 Task: Create a rule from the Routing list, Task moved to a section -> Set Priority in the project AlphaFlow , set the section as Done clear the priority
Action: Mouse moved to (71, 264)
Screenshot: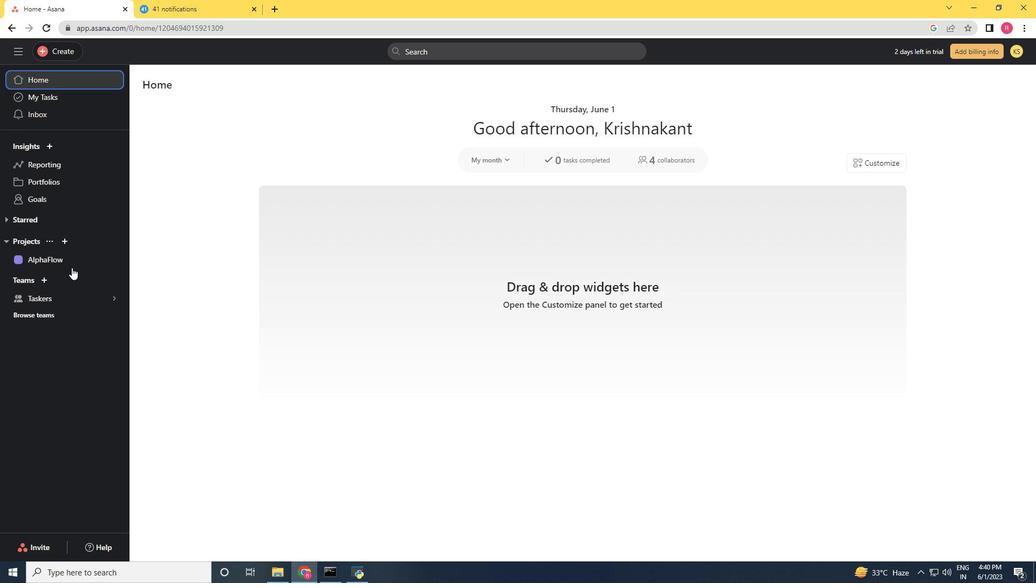 
Action: Mouse pressed left at (71, 264)
Screenshot: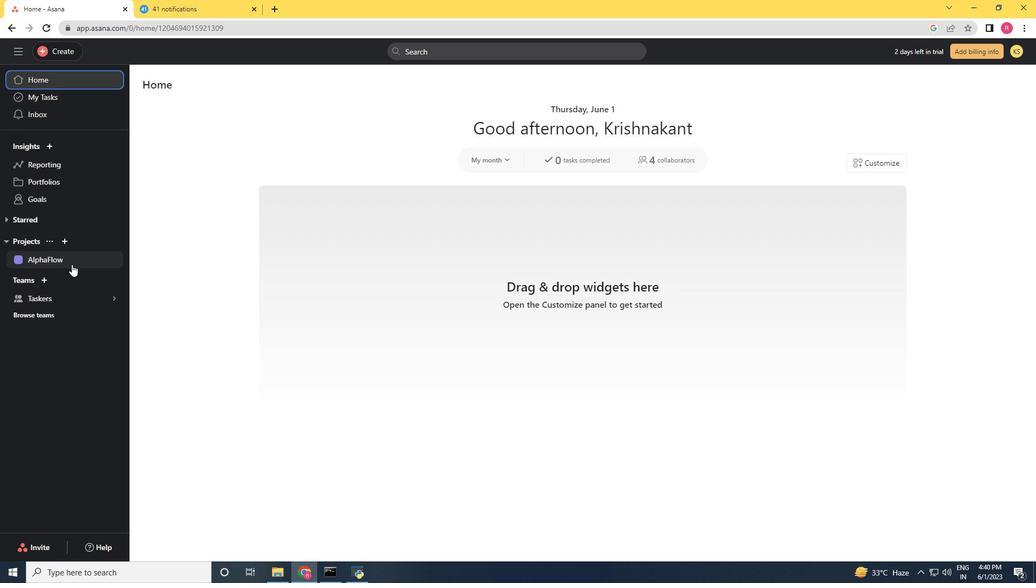 
Action: Mouse moved to (993, 91)
Screenshot: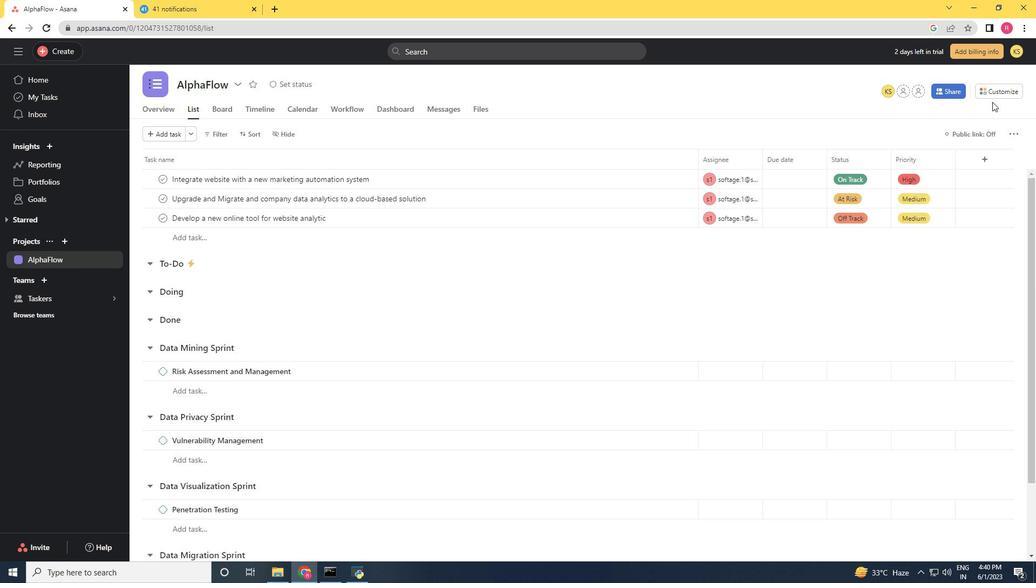 
Action: Mouse pressed left at (993, 91)
Screenshot: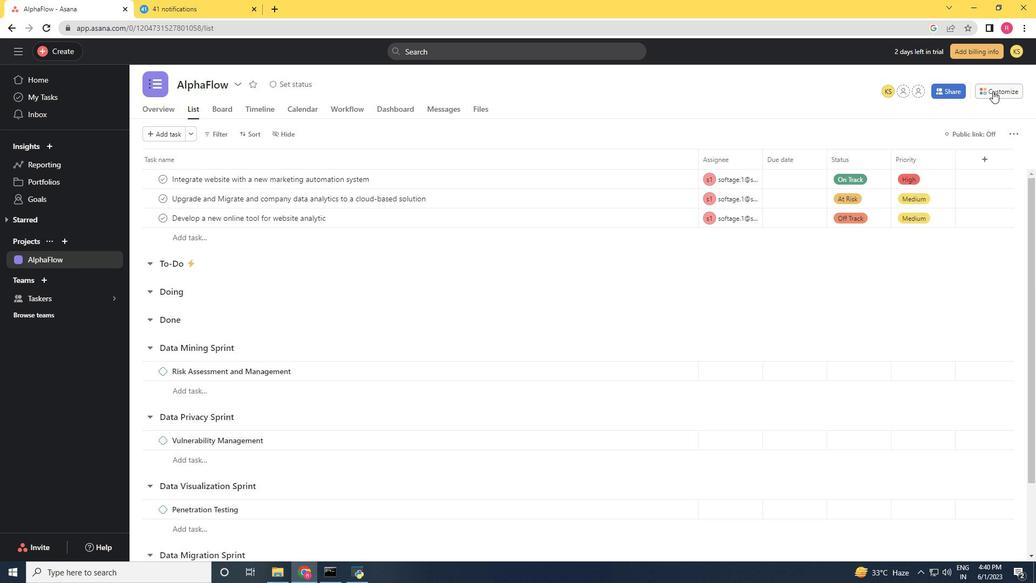 
Action: Mouse moved to (806, 236)
Screenshot: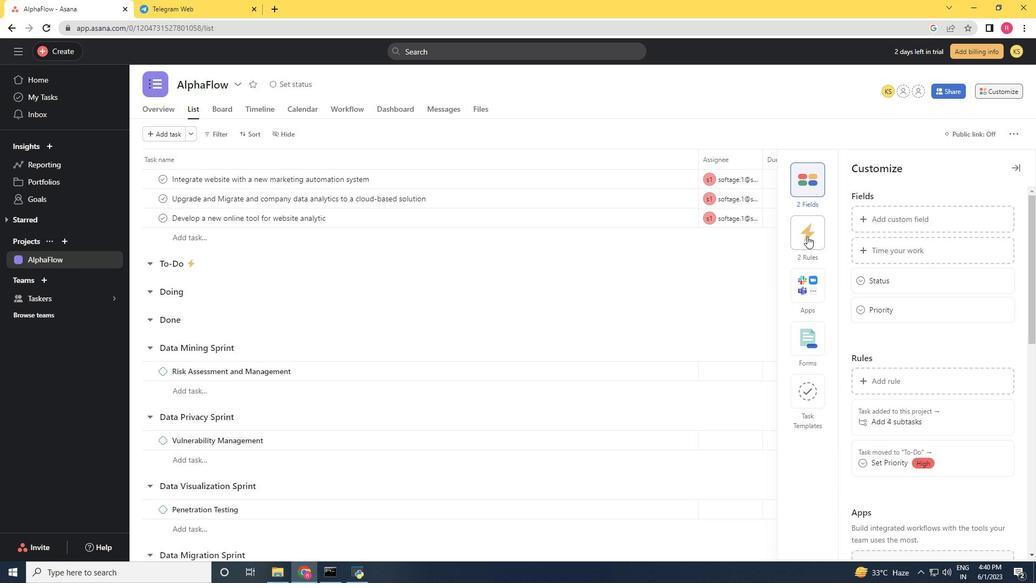 
Action: Mouse pressed left at (807, 236)
Screenshot: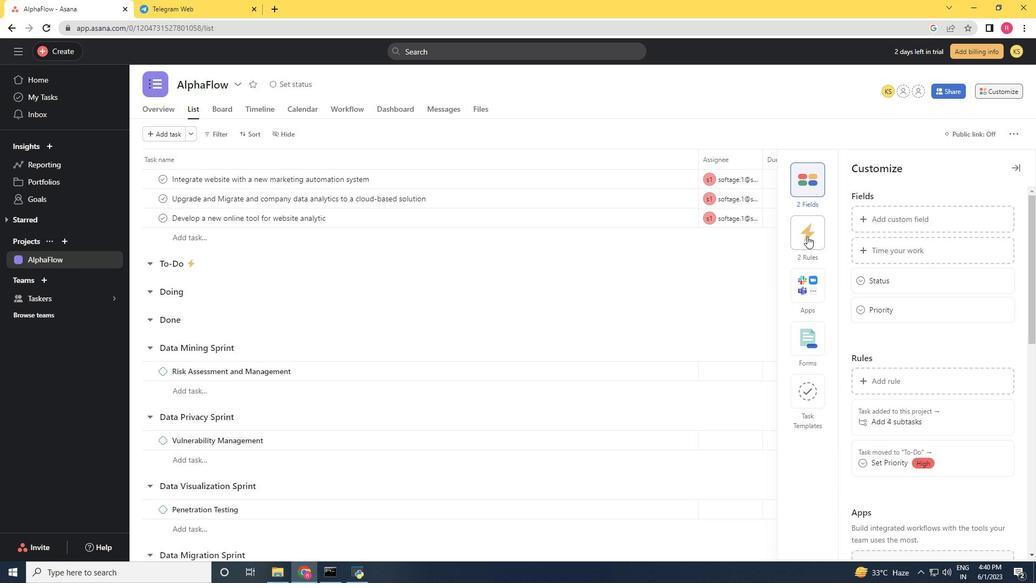 
Action: Mouse moved to (873, 218)
Screenshot: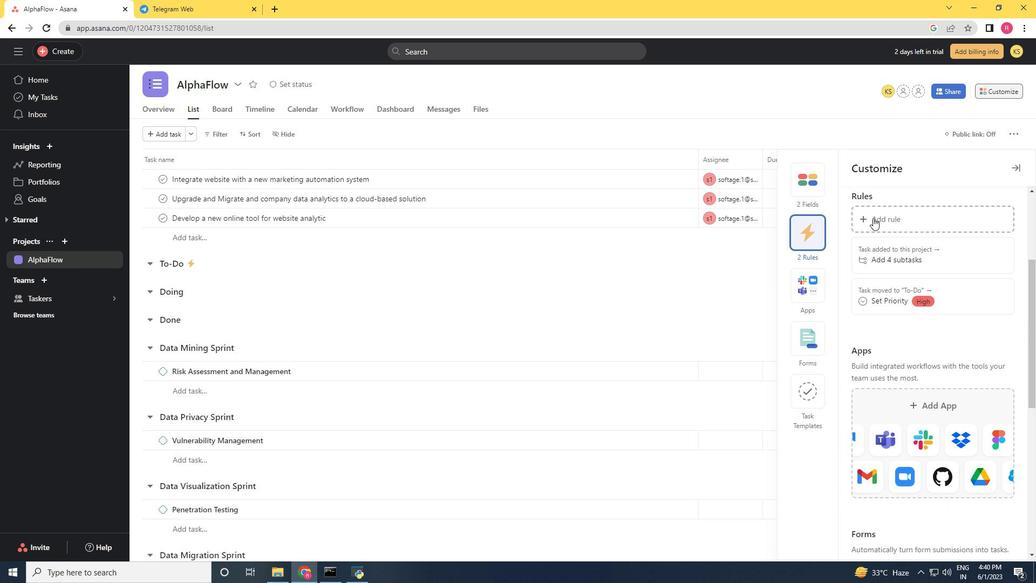 
Action: Mouse pressed left at (873, 218)
Screenshot: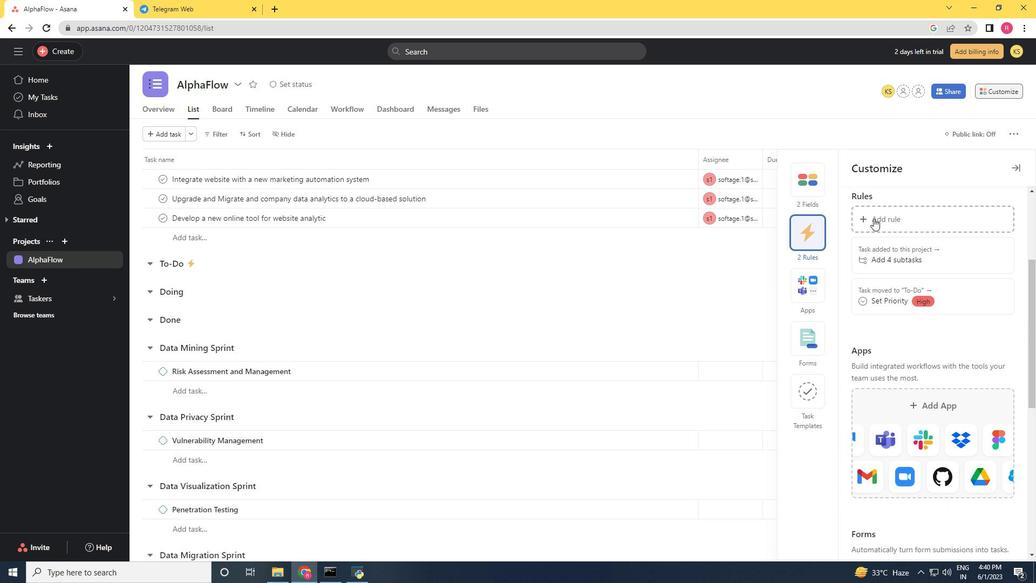 
Action: Mouse moved to (225, 144)
Screenshot: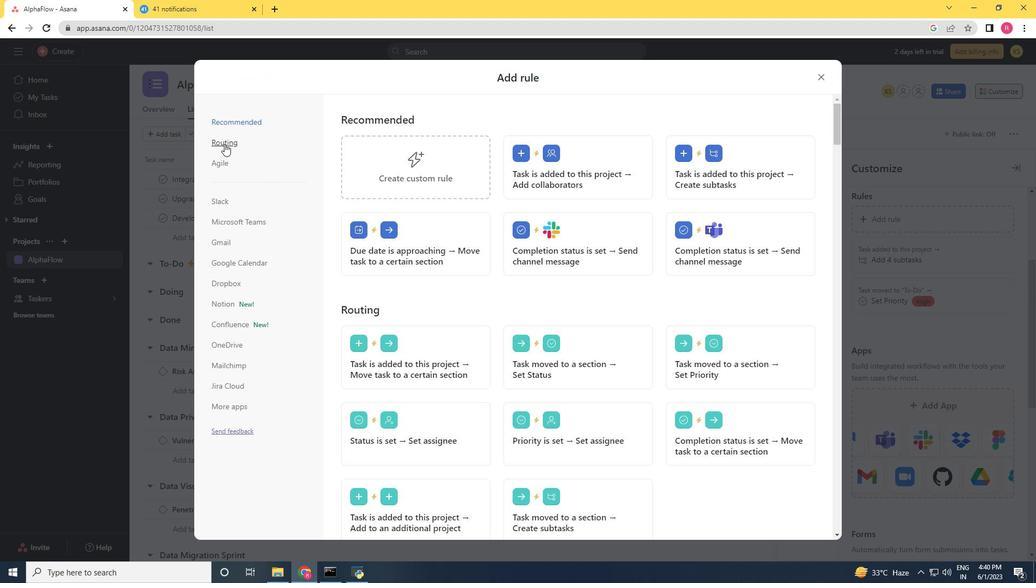
Action: Mouse pressed left at (225, 144)
Screenshot: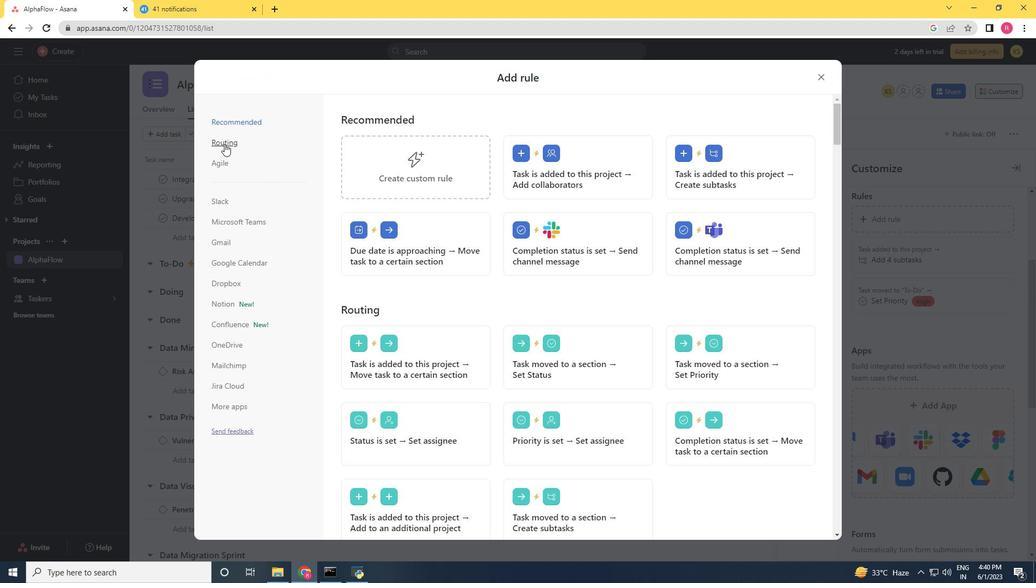 
Action: Mouse moved to (690, 162)
Screenshot: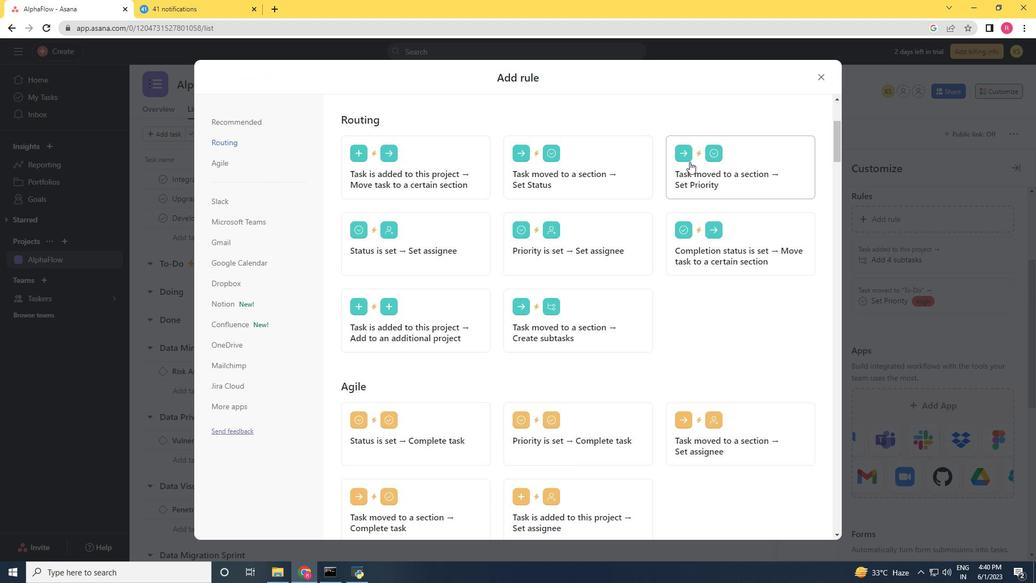 
Action: Mouse pressed left at (690, 162)
Screenshot: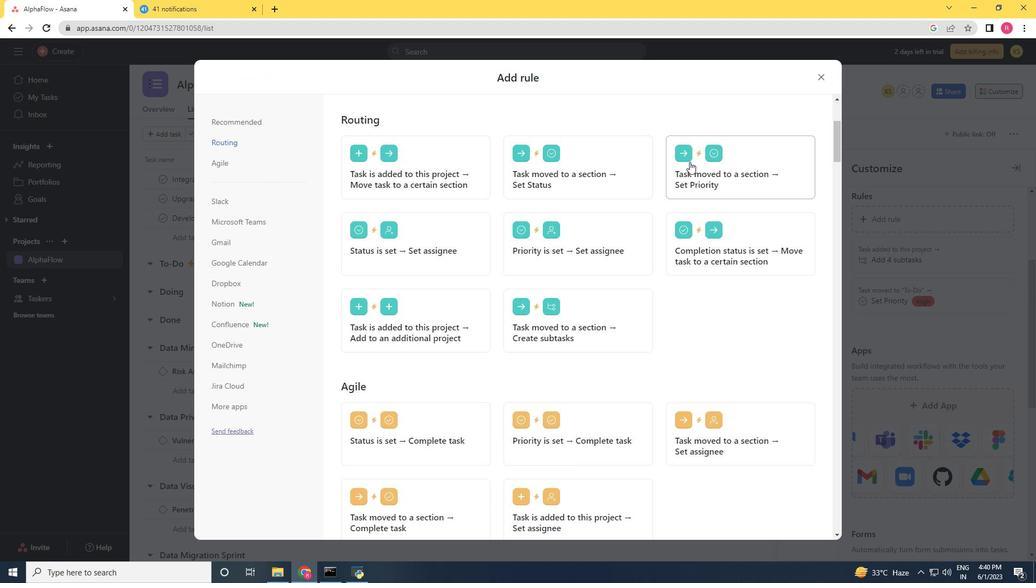 
Action: Mouse moved to (437, 280)
Screenshot: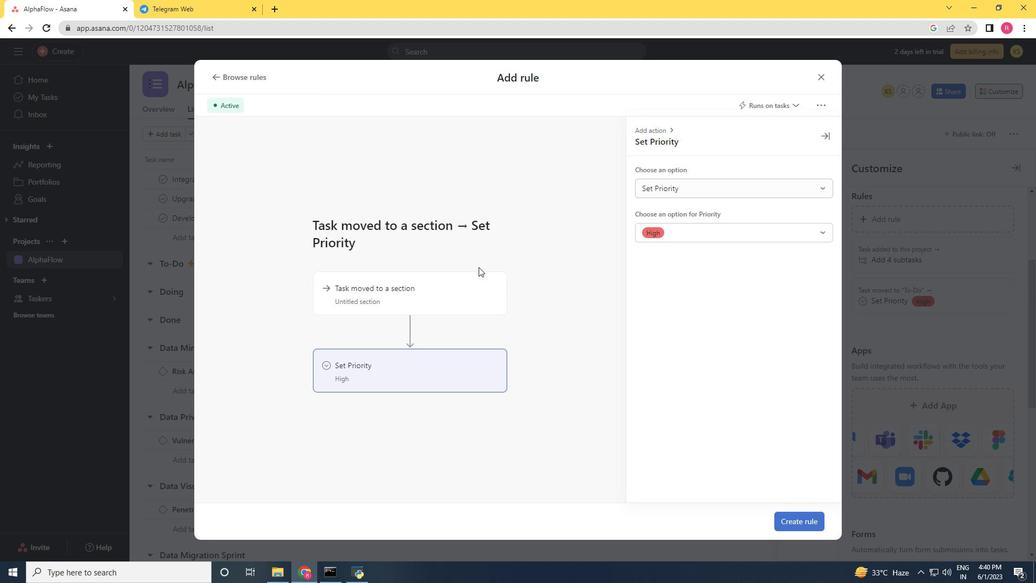 
Action: Mouse pressed left at (437, 280)
Screenshot: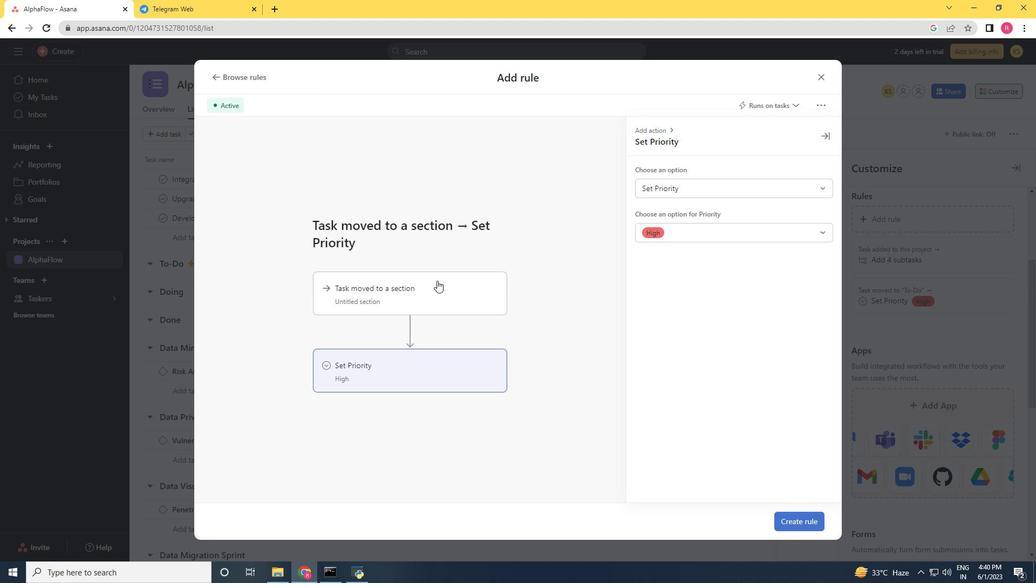 
Action: Mouse moved to (687, 187)
Screenshot: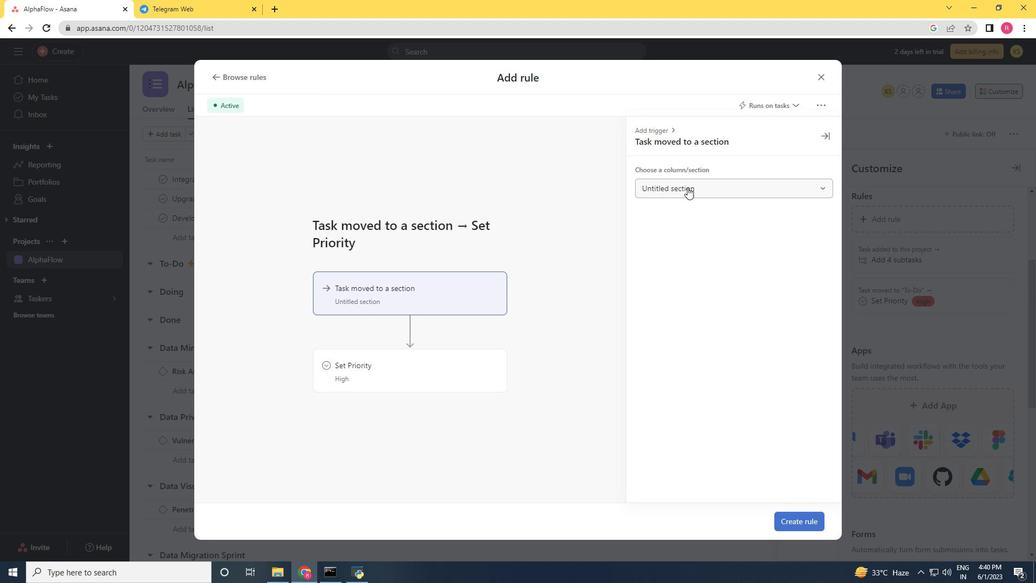 
Action: Mouse pressed left at (687, 187)
Screenshot: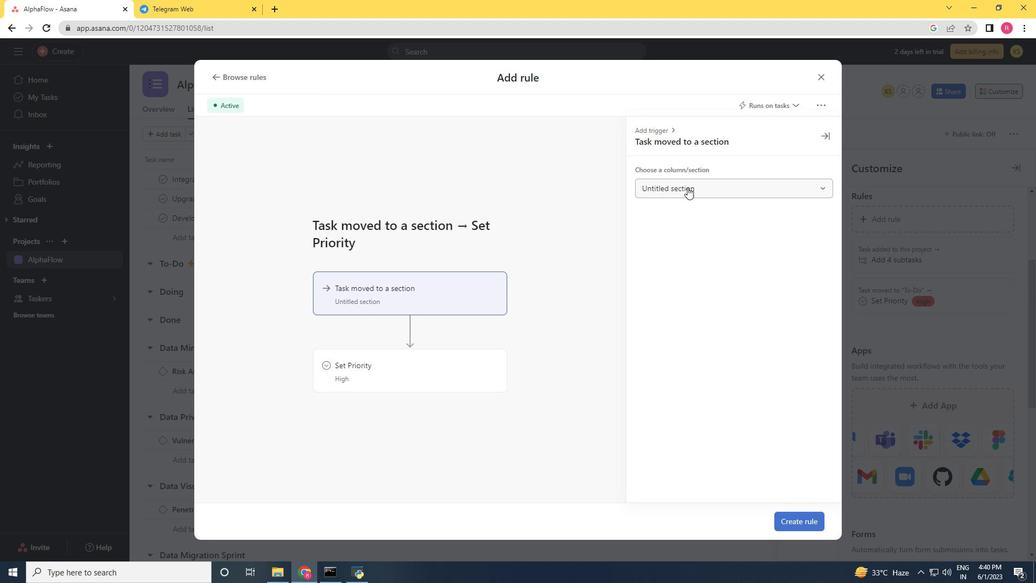 
Action: Mouse moved to (684, 274)
Screenshot: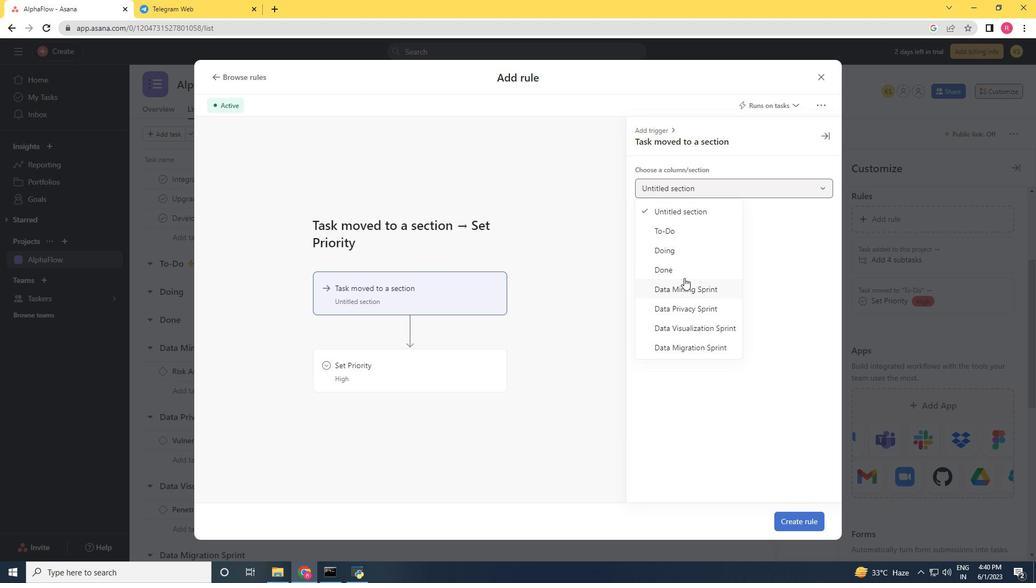 
Action: Mouse pressed left at (684, 274)
Screenshot: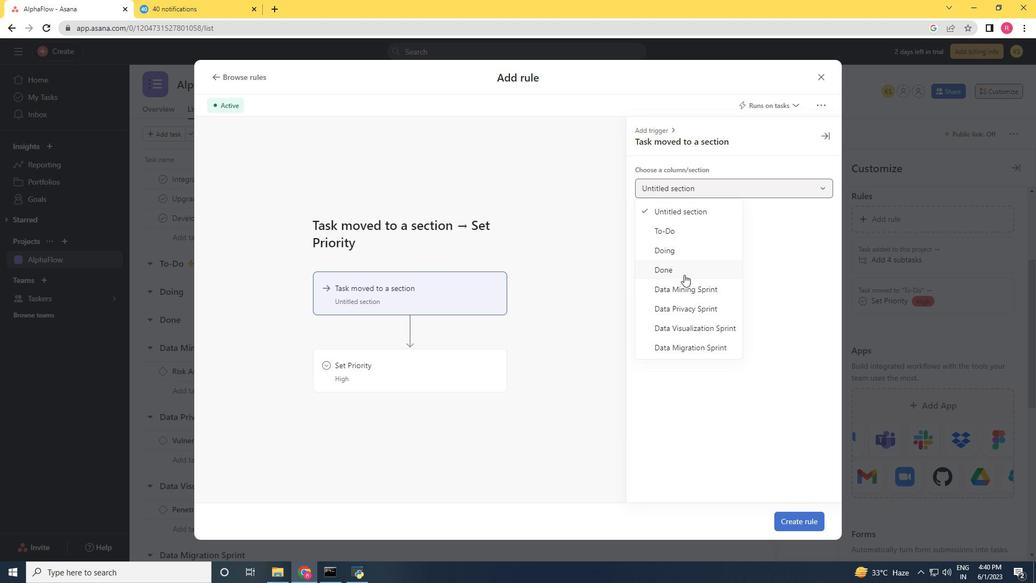 
Action: Mouse moved to (446, 364)
Screenshot: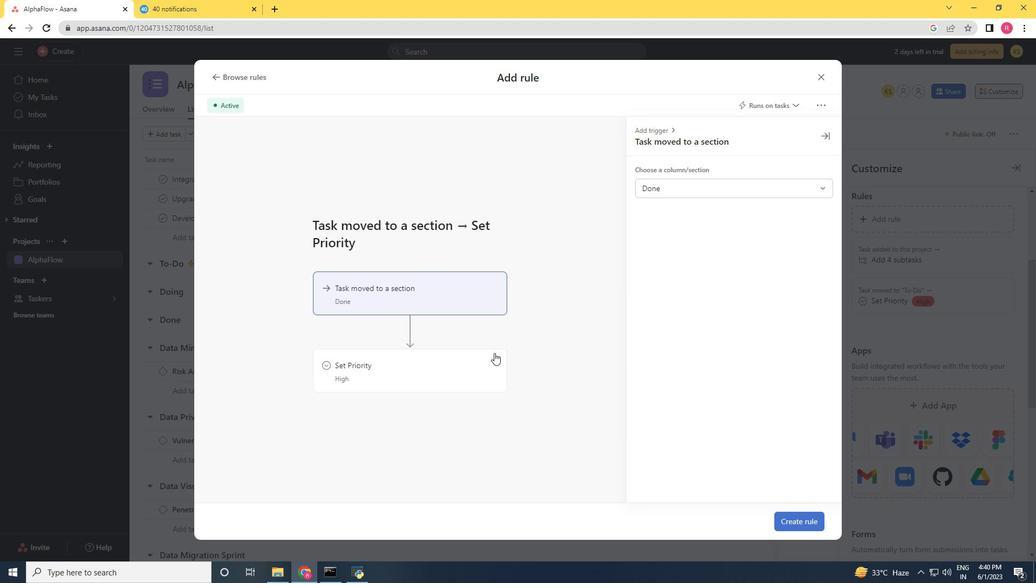 
Action: Mouse pressed left at (446, 364)
Screenshot: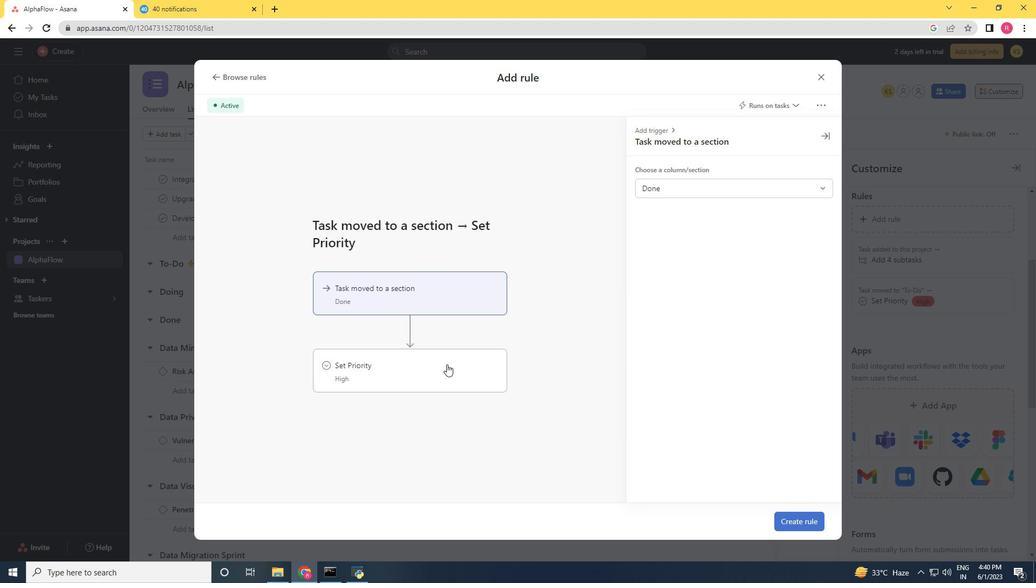 
Action: Mouse moved to (670, 191)
Screenshot: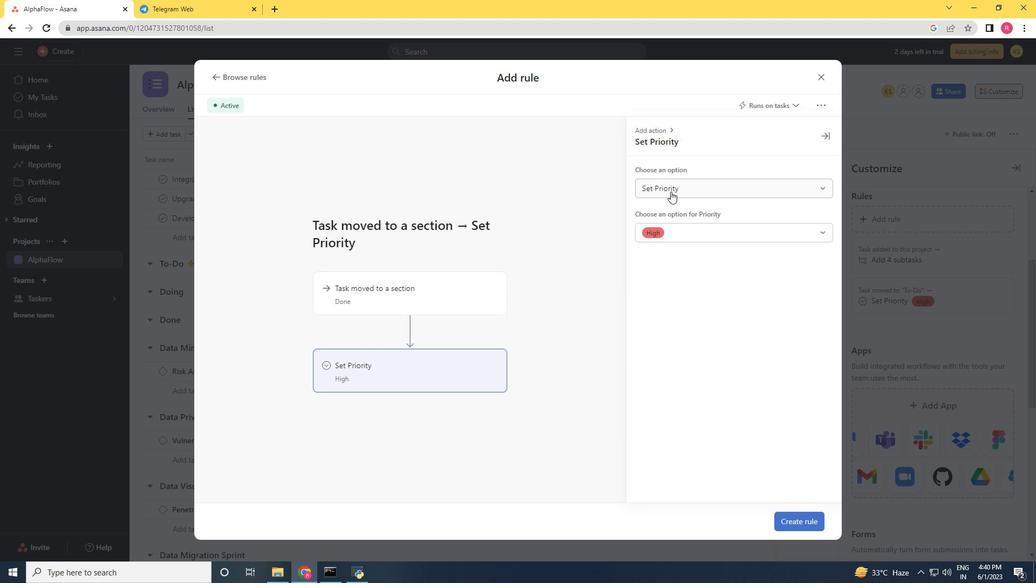 
Action: Mouse pressed left at (670, 191)
Screenshot: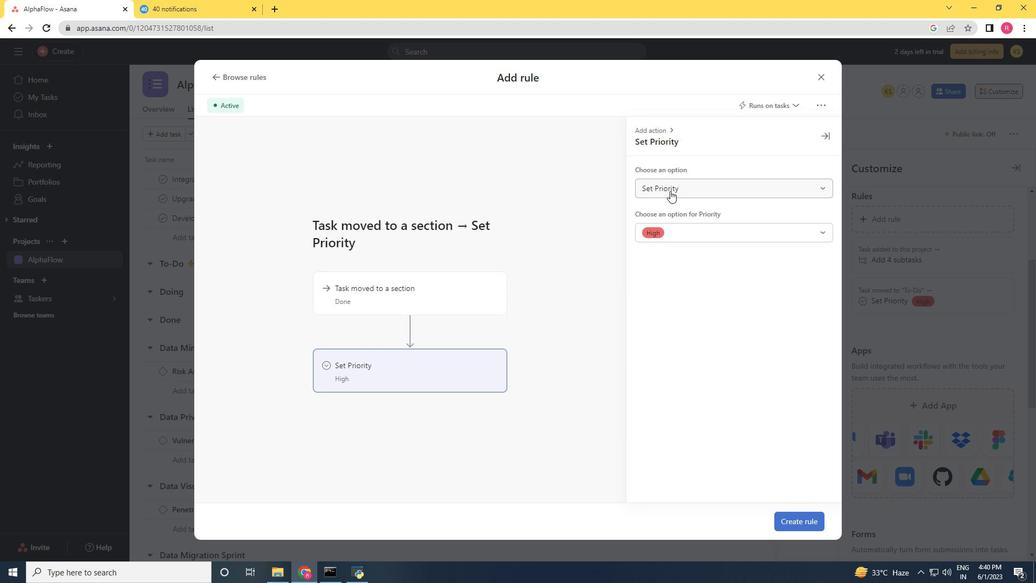 
Action: Mouse moved to (669, 236)
Screenshot: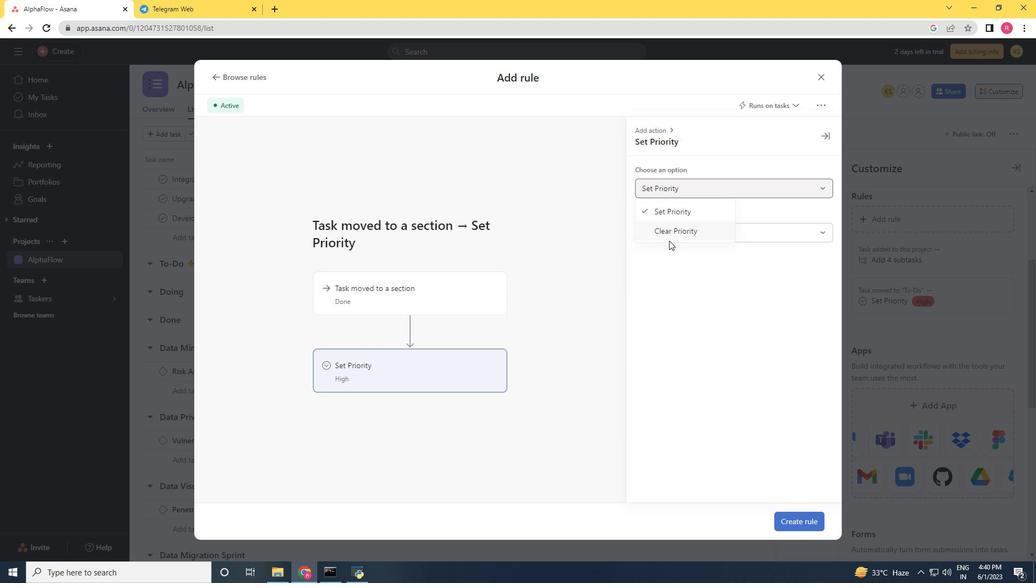 
Action: Mouse pressed left at (669, 236)
Screenshot: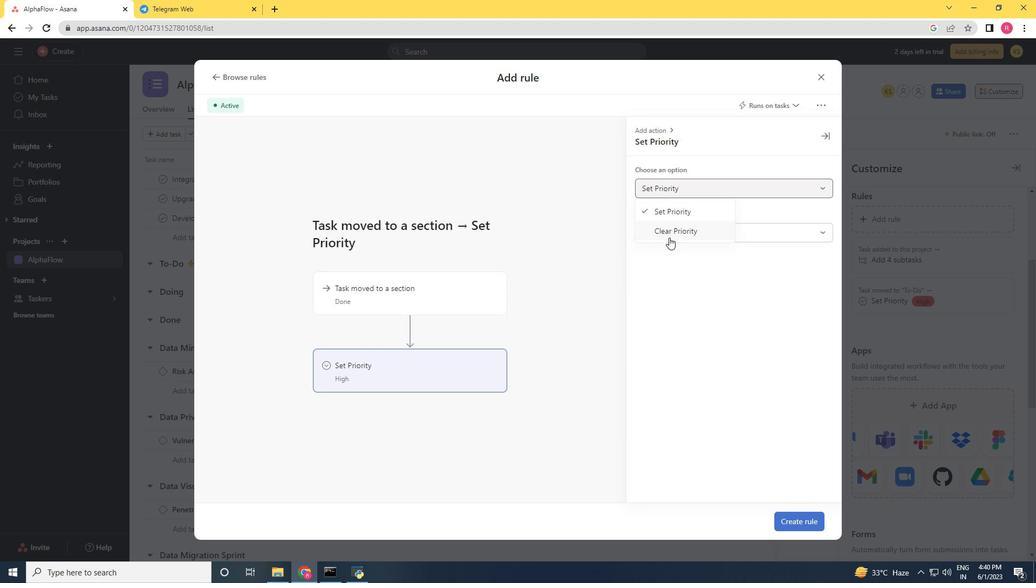 
Action: Mouse moved to (818, 523)
Screenshot: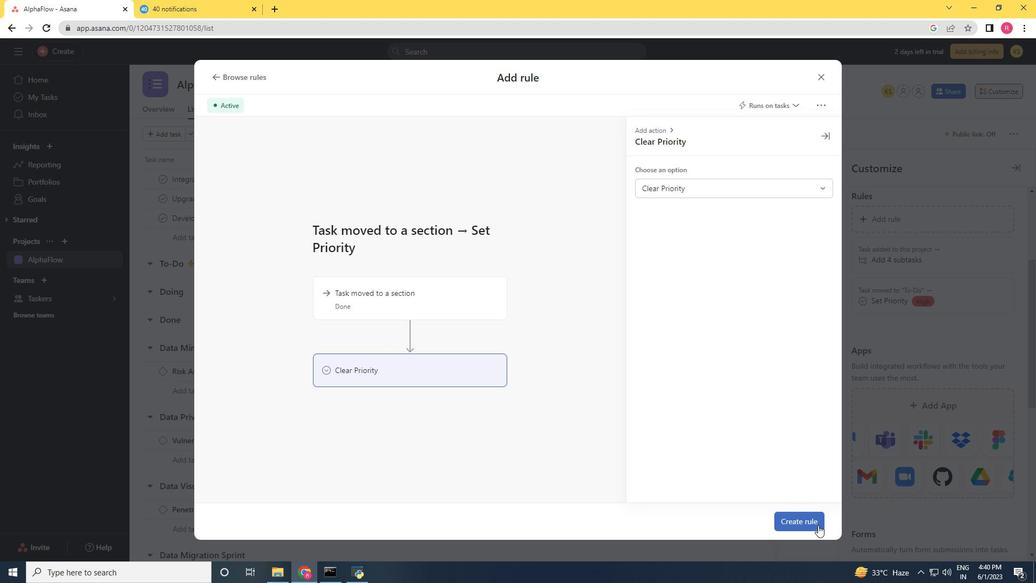 
Action: Mouse pressed left at (818, 523)
Screenshot: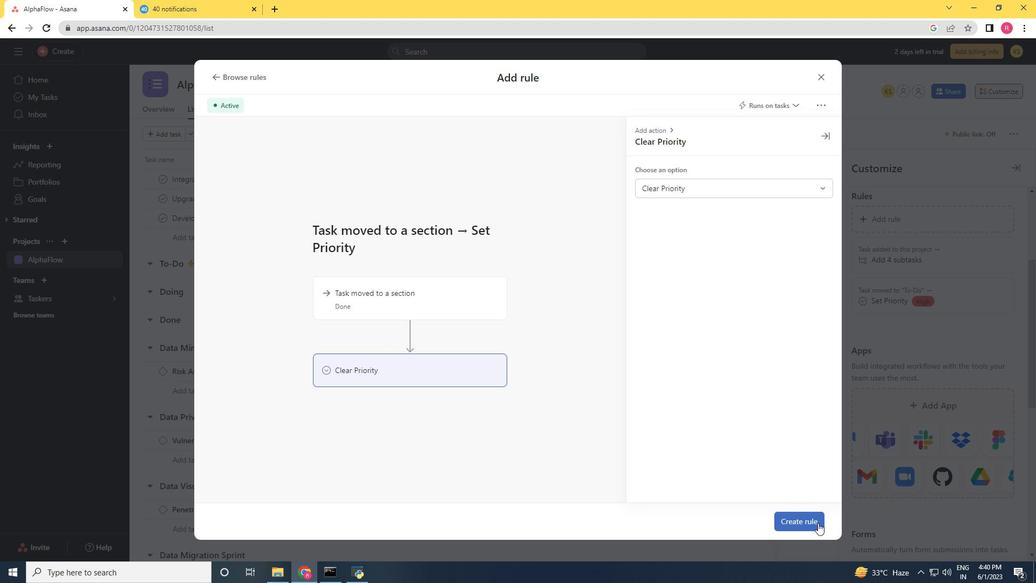 
Action: Mouse moved to (95, 0)
Screenshot: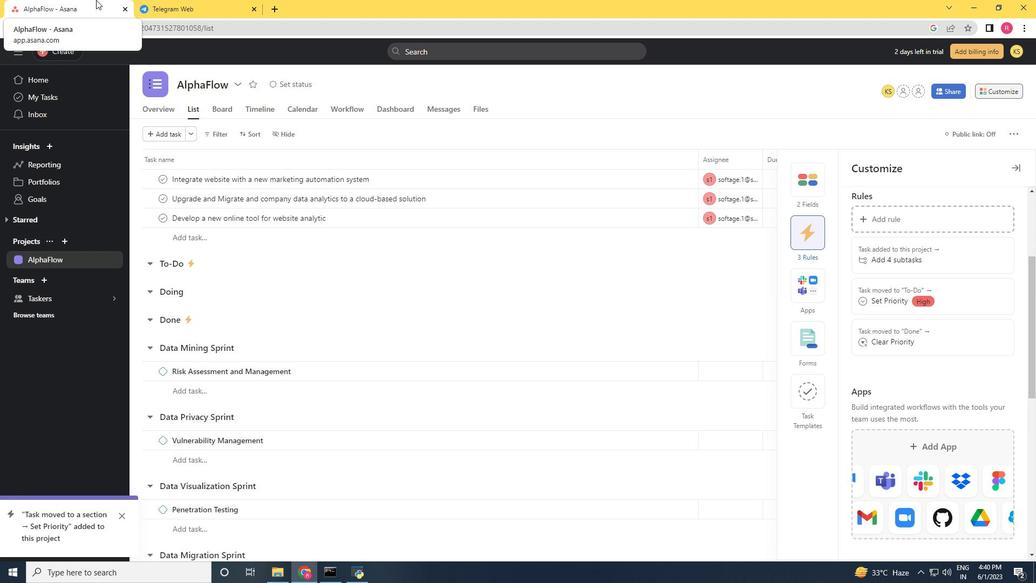 
